 Task: Add Cascadian Farm Organic Hearty Morning Fiber Cereal to the cart.
Action: Mouse moved to (867, 284)
Screenshot: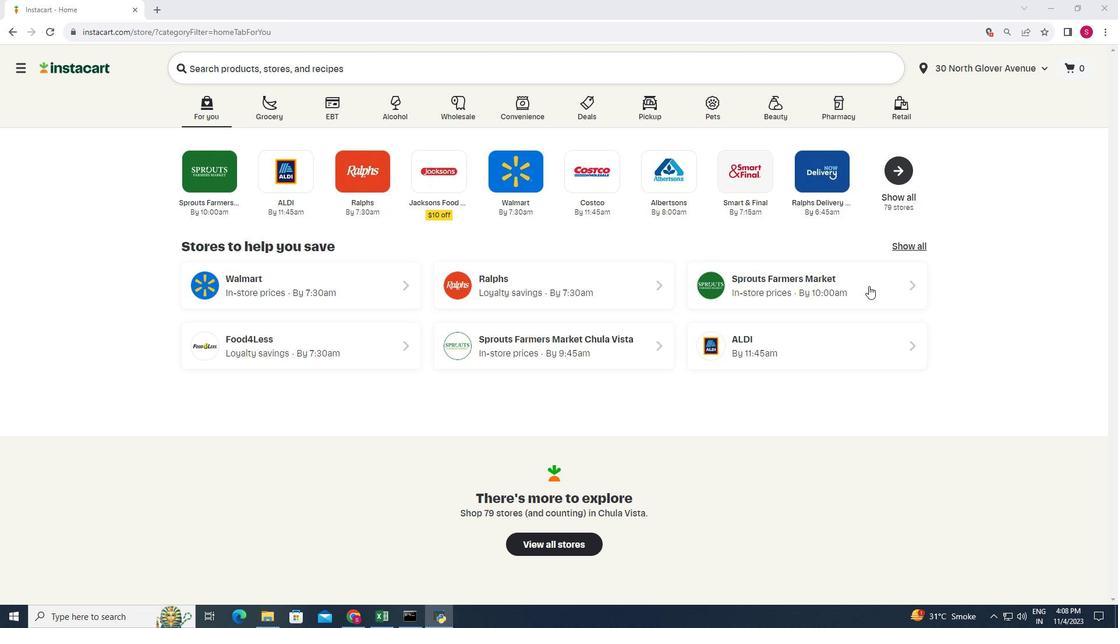 
Action: Mouse pressed left at (867, 284)
Screenshot: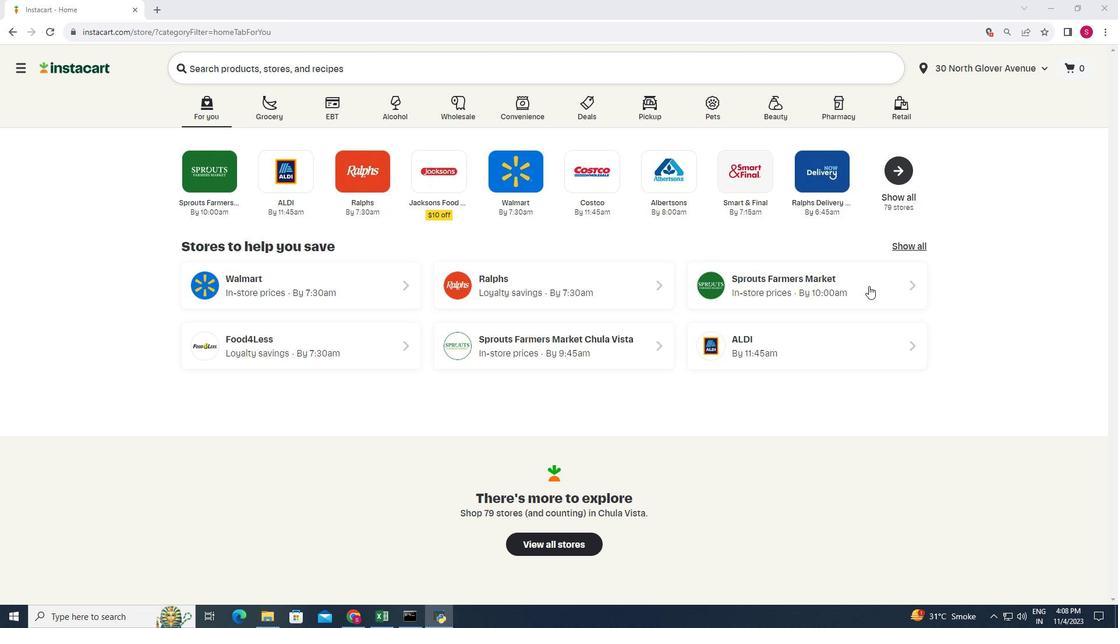 
Action: Mouse moved to (78, 391)
Screenshot: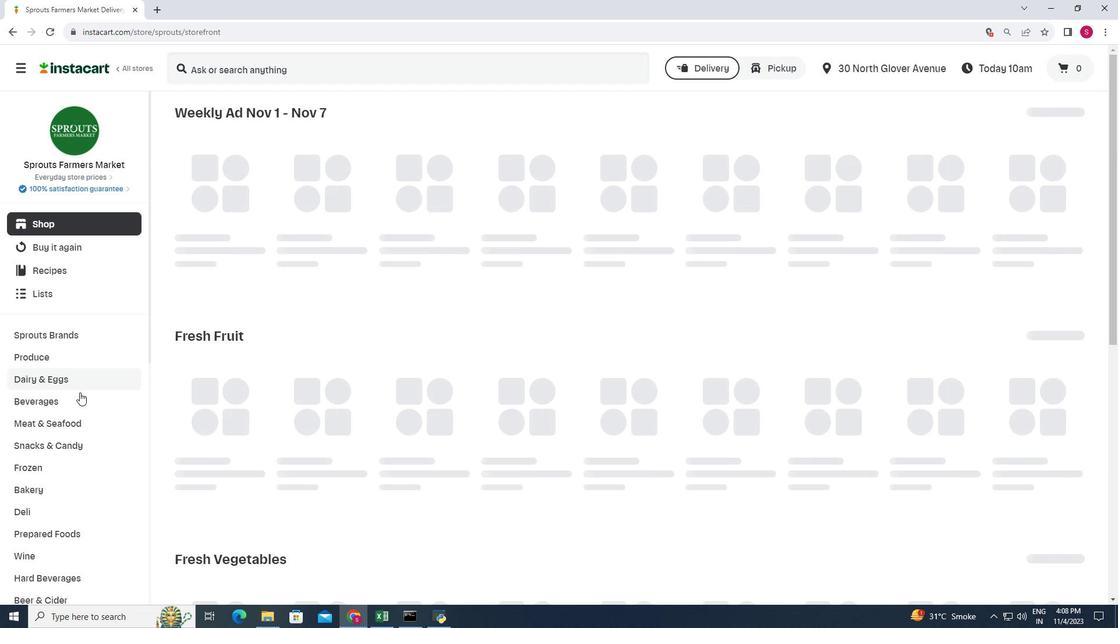 
Action: Mouse scrolled (78, 390) with delta (0, 0)
Screenshot: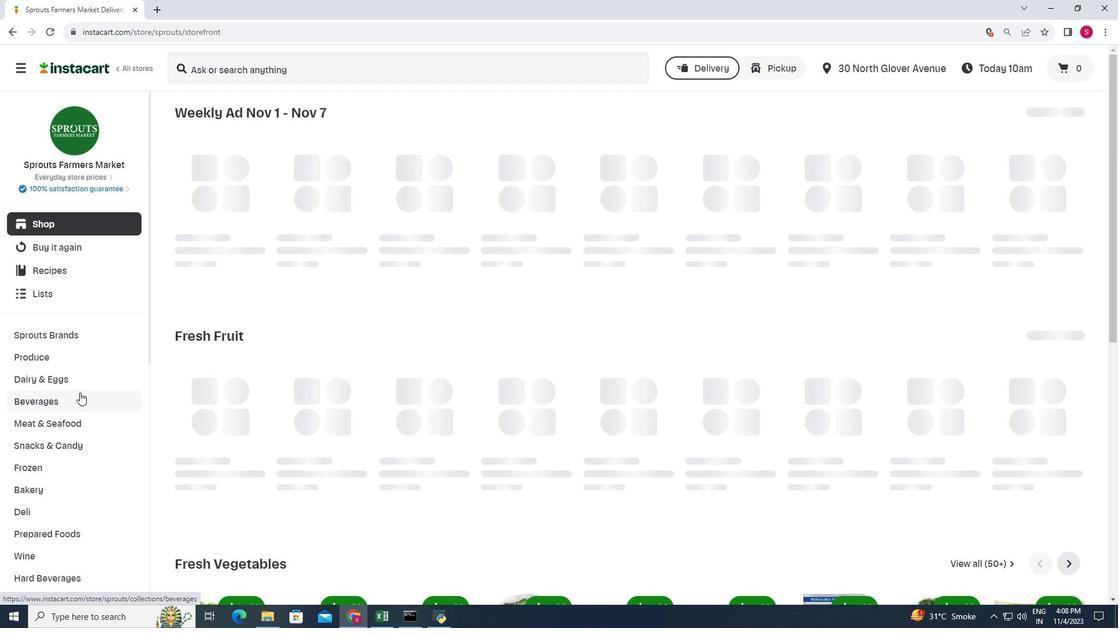 
Action: Mouse scrolled (78, 390) with delta (0, 0)
Screenshot: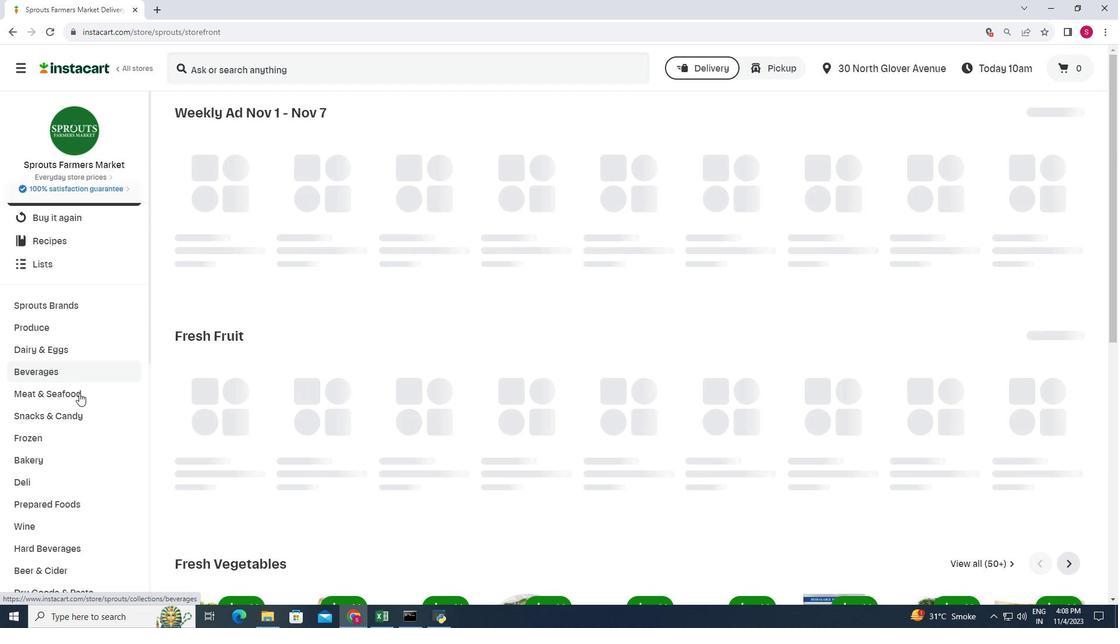 
Action: Mouse moved to (77, 391)
Screenshot: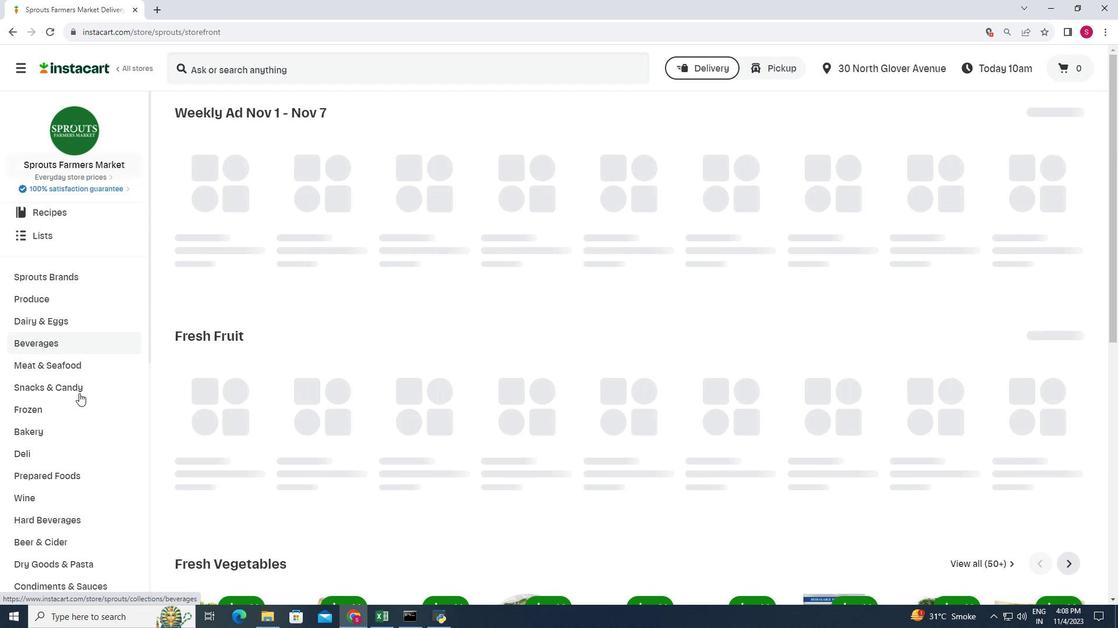 
Action: Mouse scrolled (77, 391) with delta (0, 0)
Screenshot: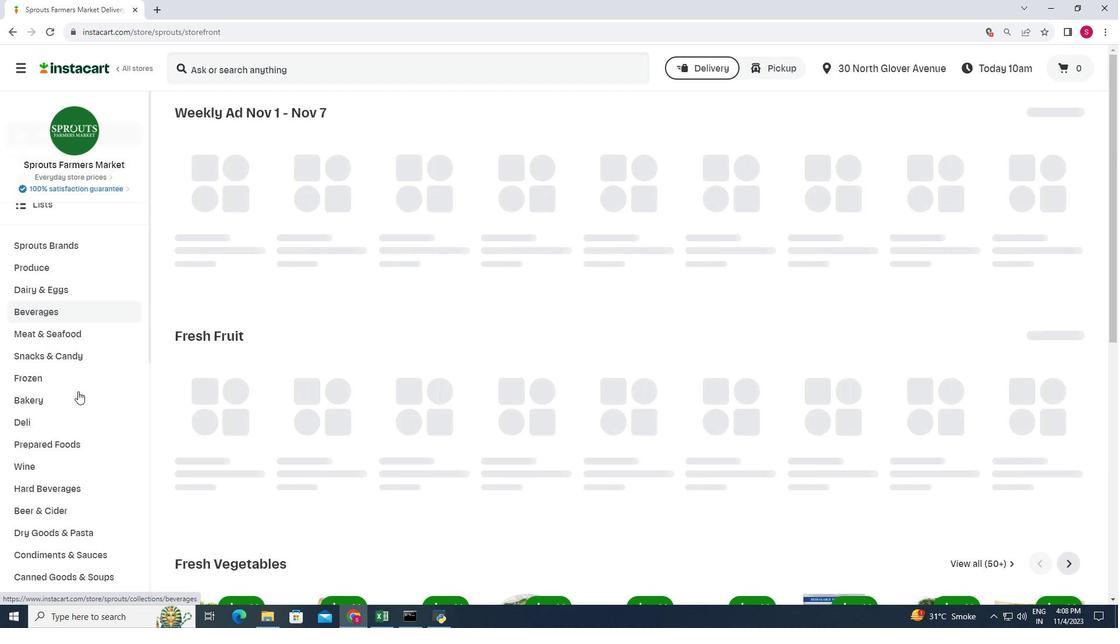 
Action: Mouse moved to (54, 515)
Screenshot: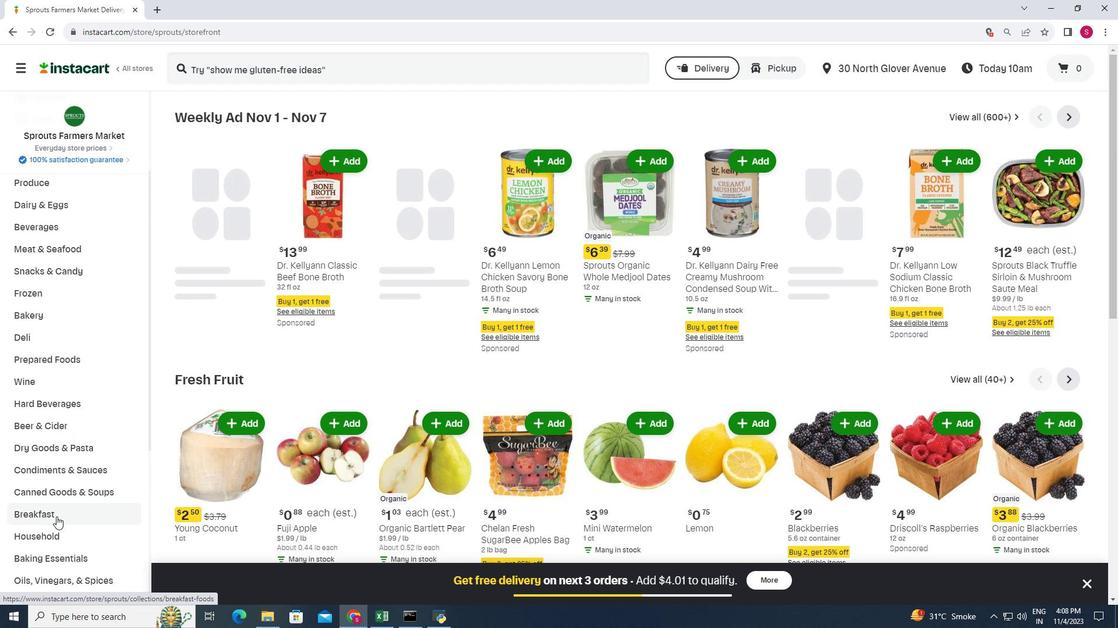 
Action: Mouse pressed left at (54, 515)
Screenshot: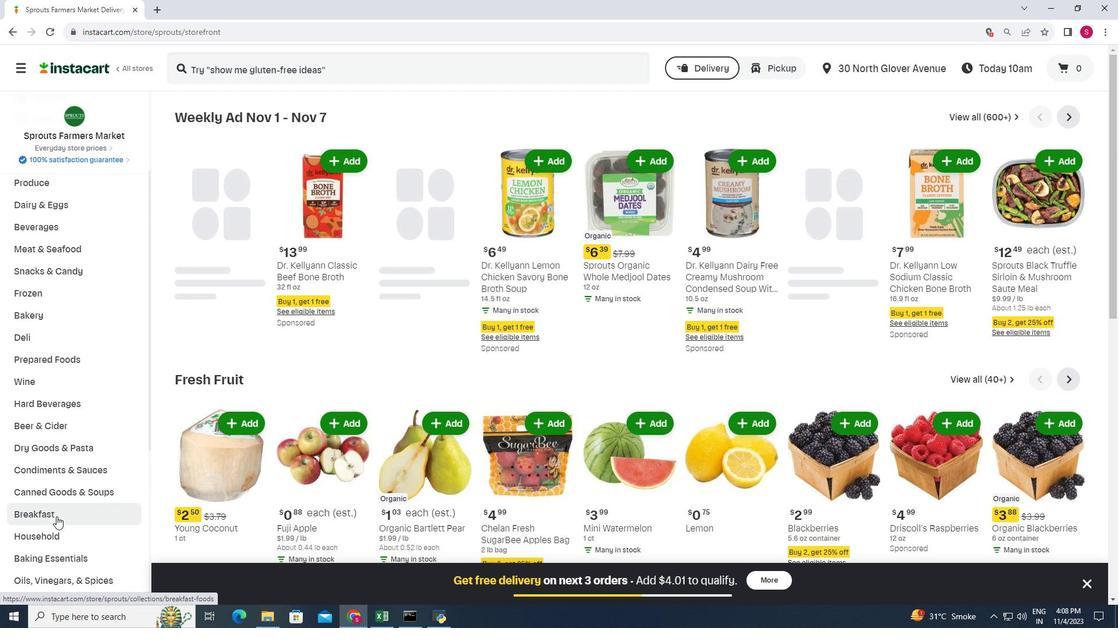 
Action: Mouse moved to (780, 145)
Screenshot: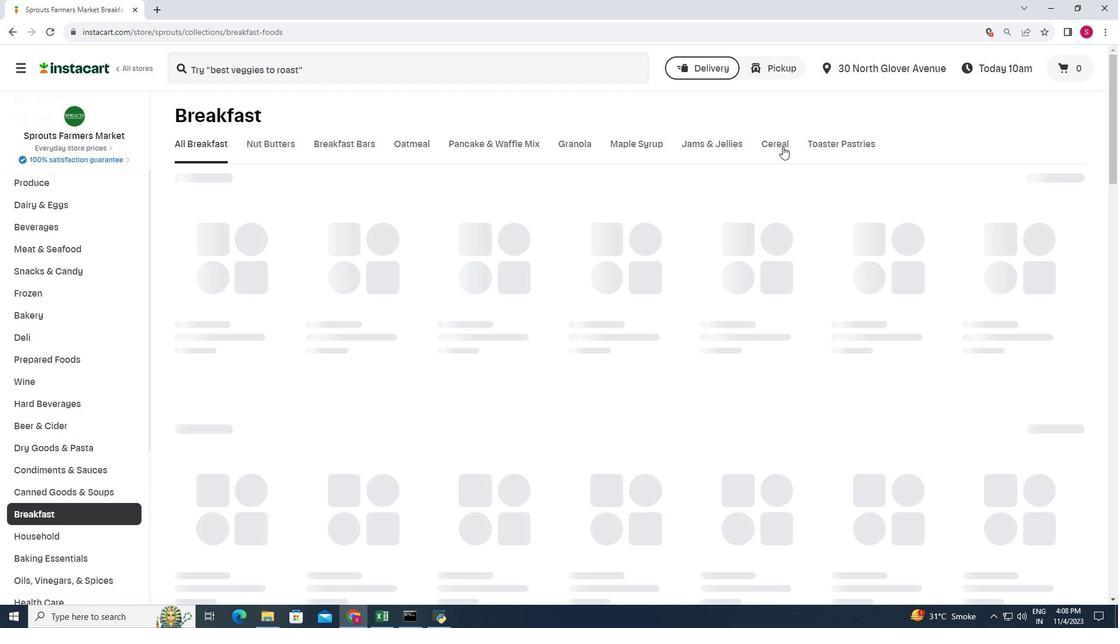 
Action: Mouse pressed left at (780, 145)
Screenshot: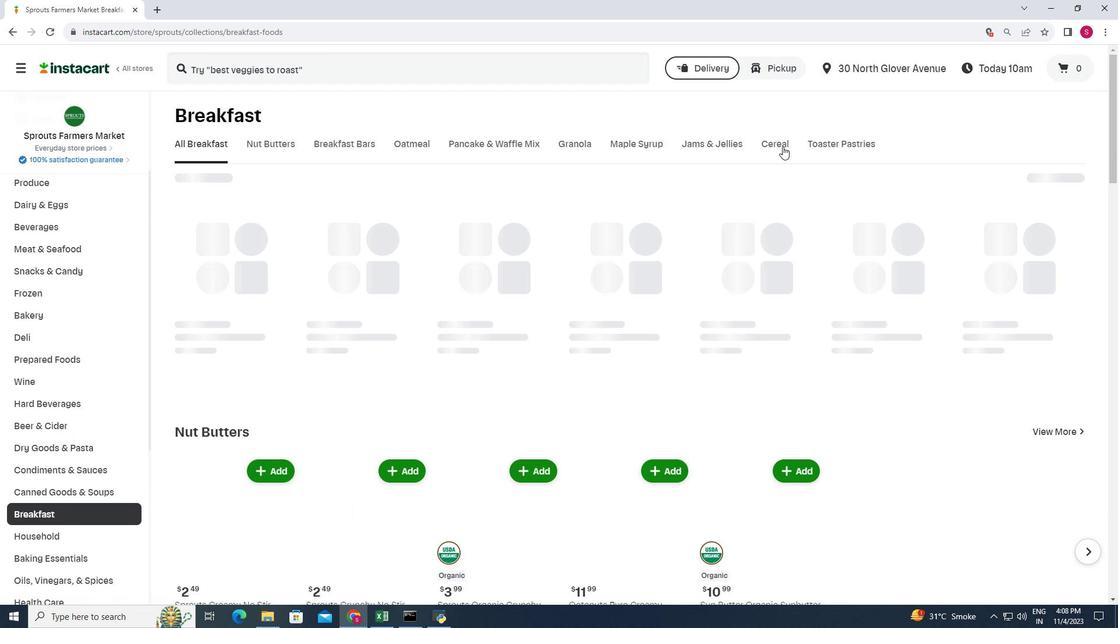 
Action: Mouse moved to (391, 215)
Screenshot: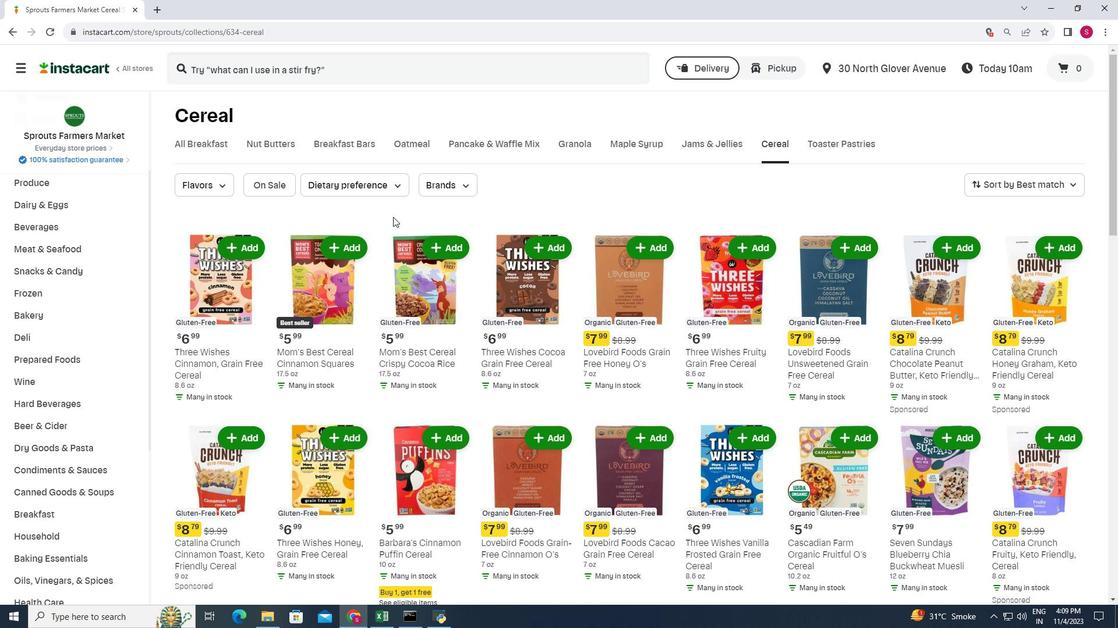 
Action: Mouse scrolled (391, 214) with delta (0, 0)
Screenshot: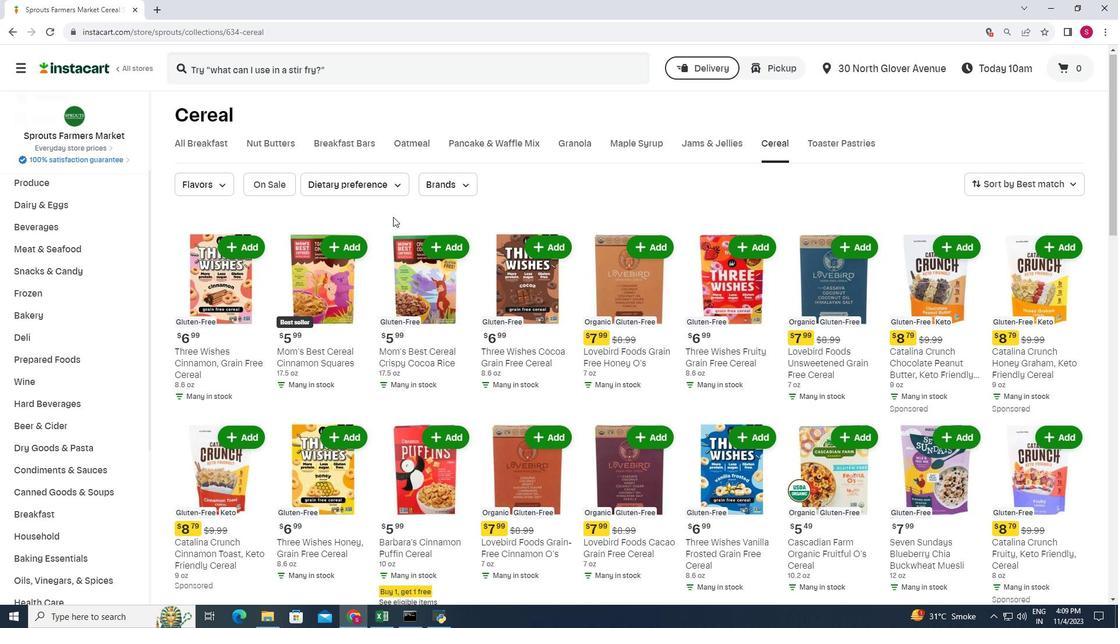 
Action: Mouse moved to (465, 328)
Screenshot: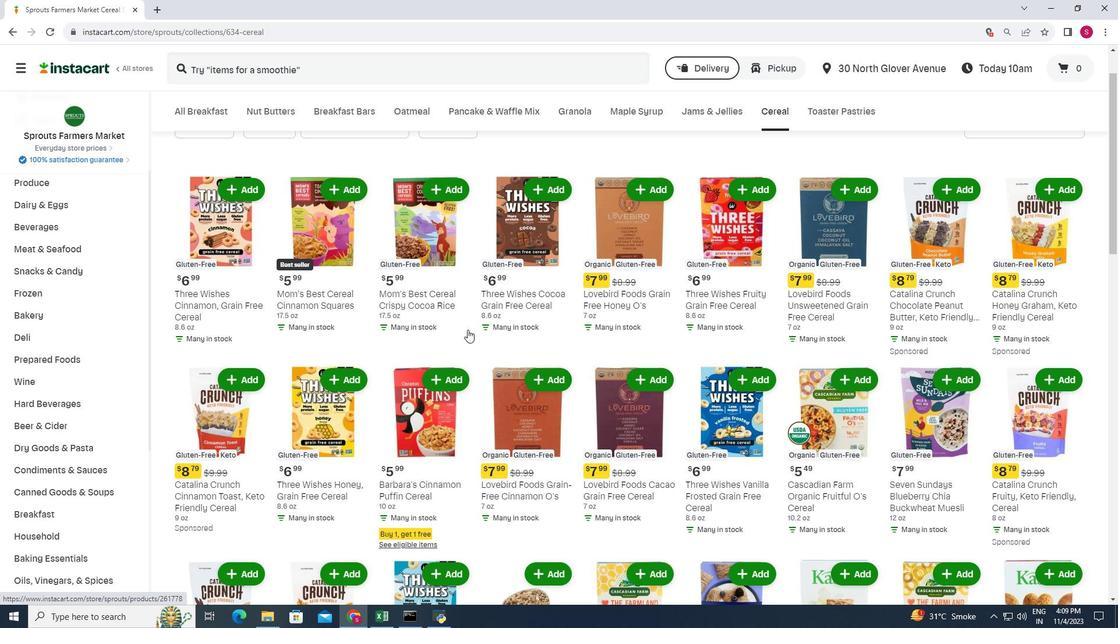
Action: Mouse scrolled (465, 327) with delta (0, 0)
Screenshot: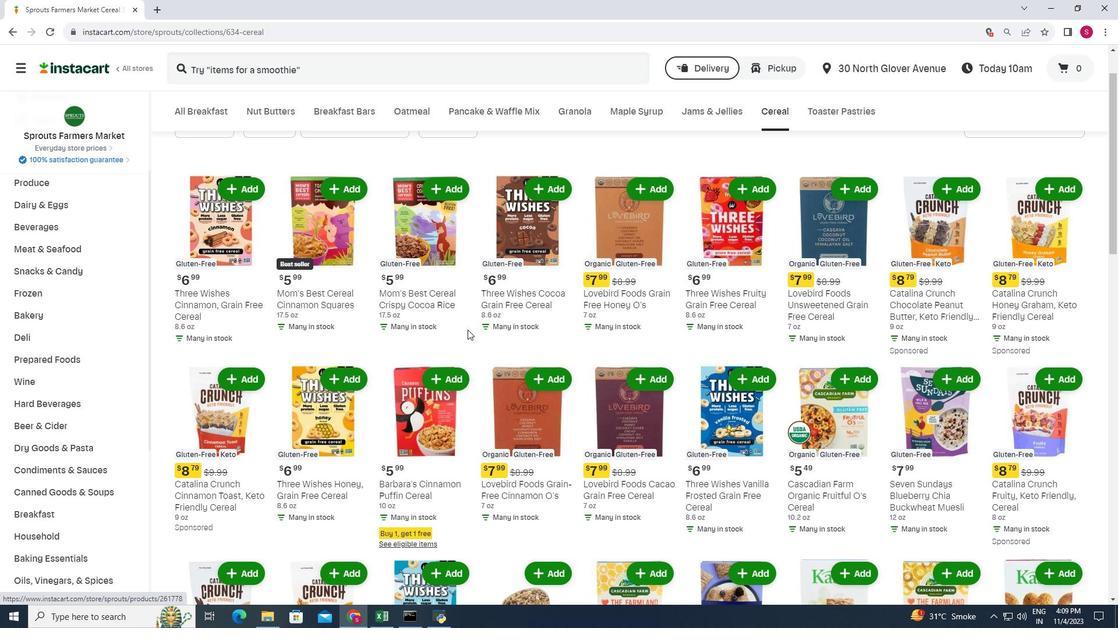 
Action: Mouse scrolled (465, 327) with delta (0, 0)
Screenshot: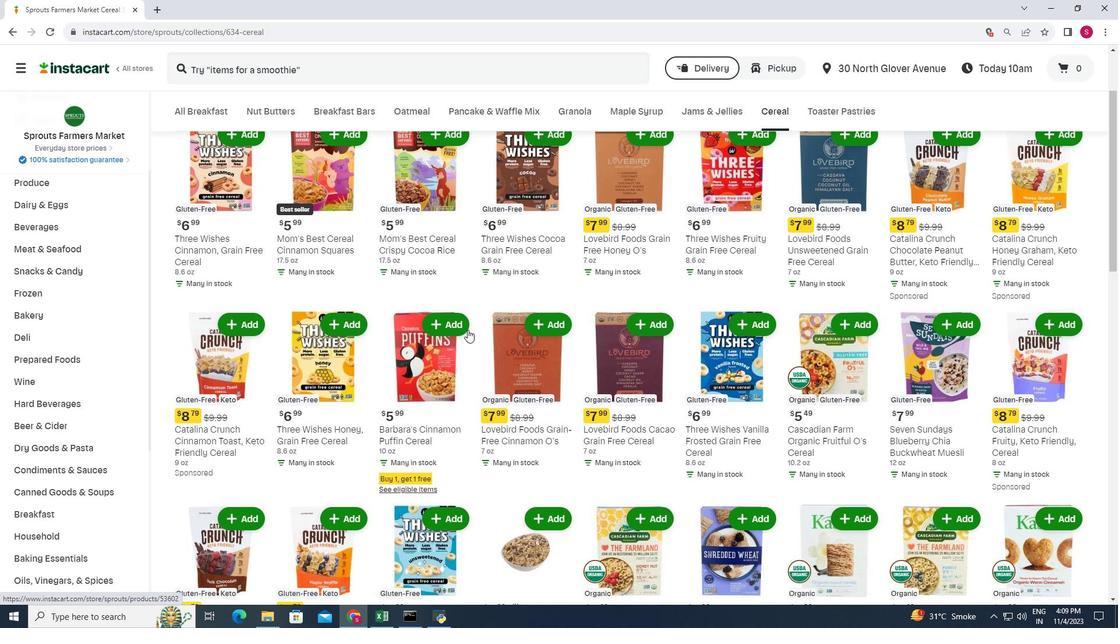 
Action: Mouse moved to (373, 302)
Screenshot: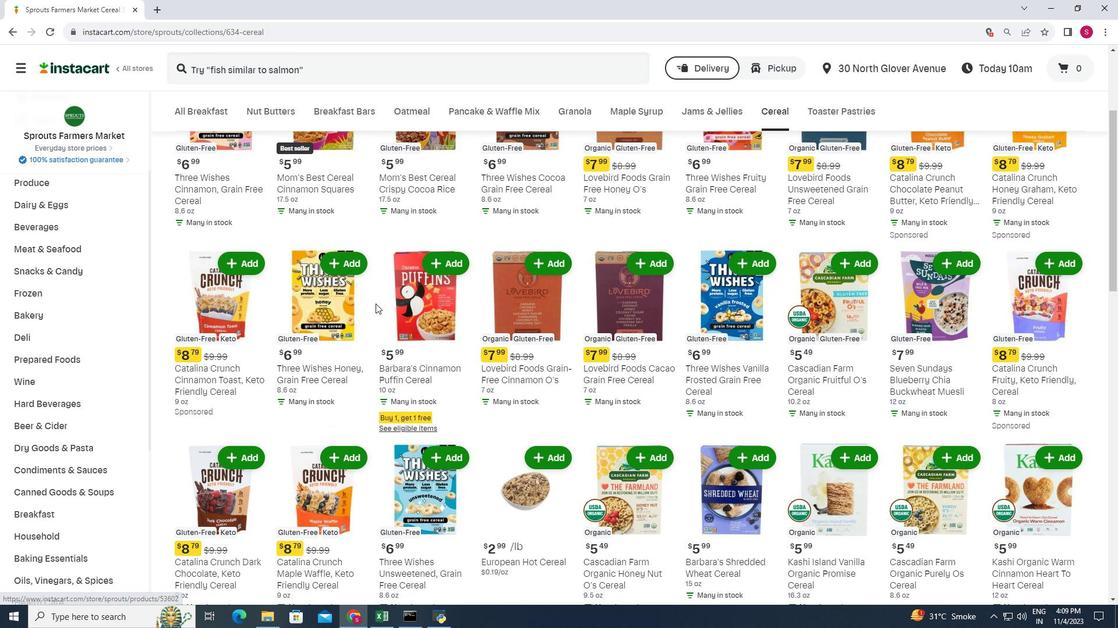 
Action: Mouse scrolled (373, 301) with delta (0, 0)
Screenshot: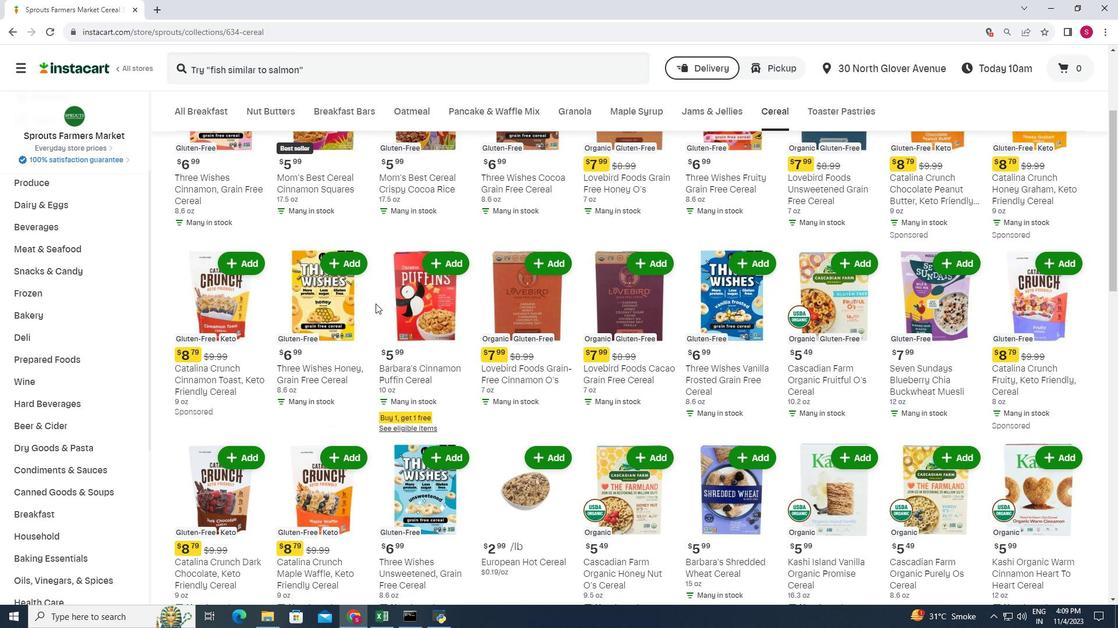 
Action: Mouse moved to (370, 303)
Screenshot: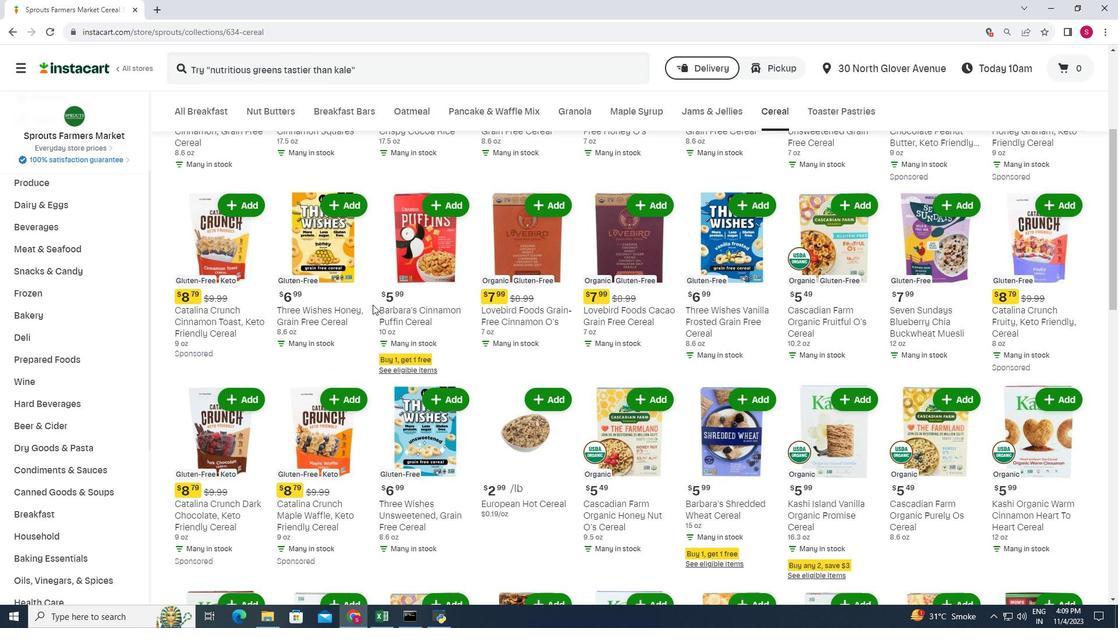 
Action: Mouse scrolled (370, 302) with delta (0, 0)
Screenshot: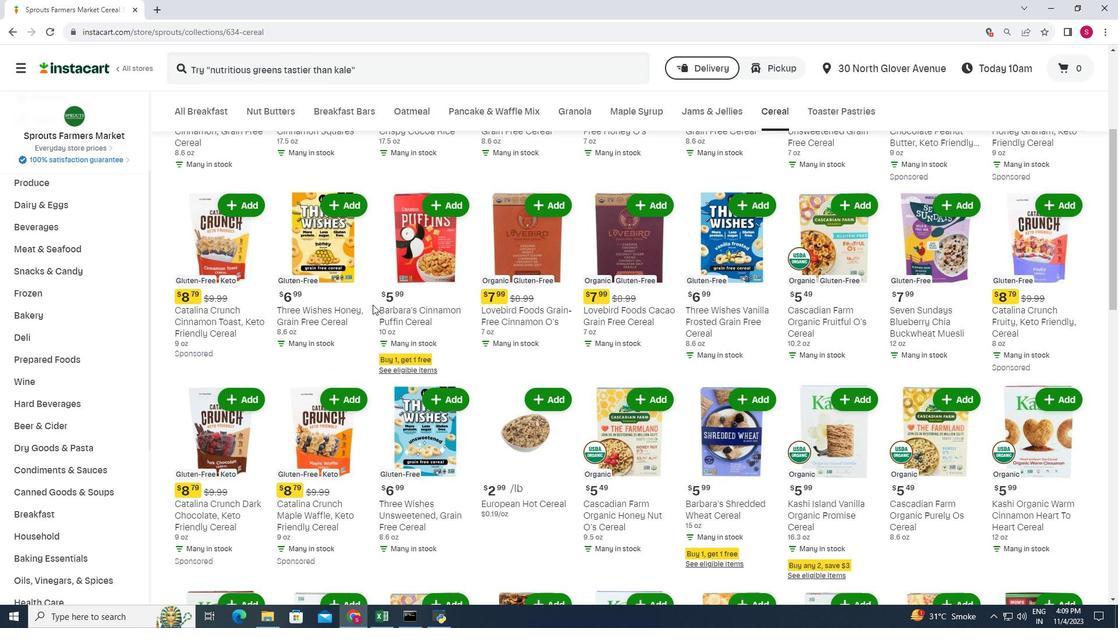 
Action: Mouse moved to (366, 304)
Screenshot: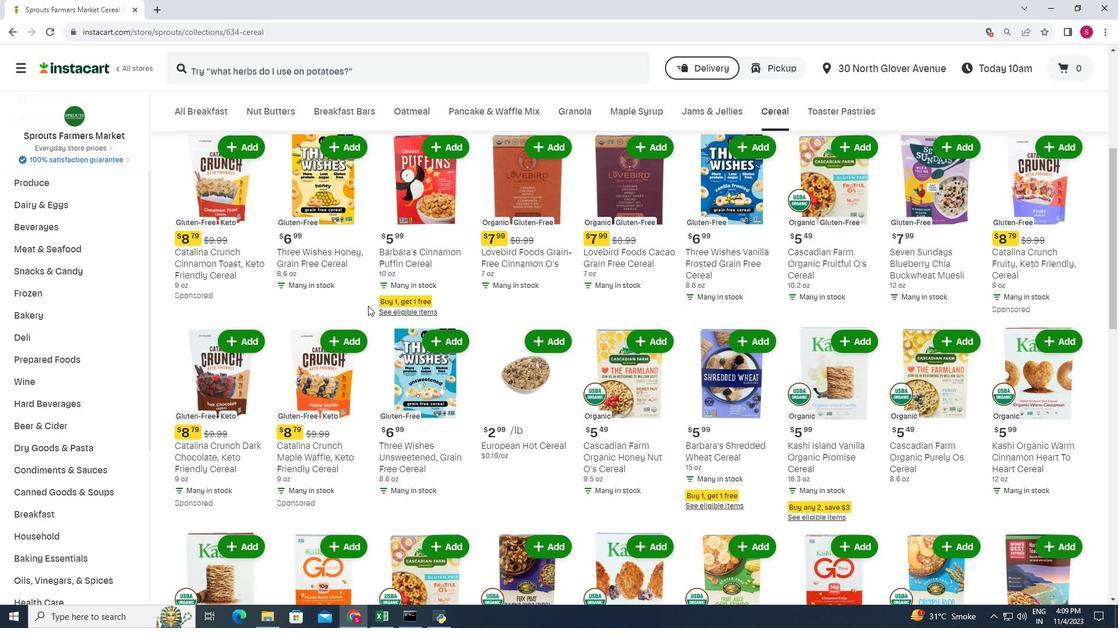 
Action: Mouse scrolled (366, 303) with delta (0, 0)
Screenshot: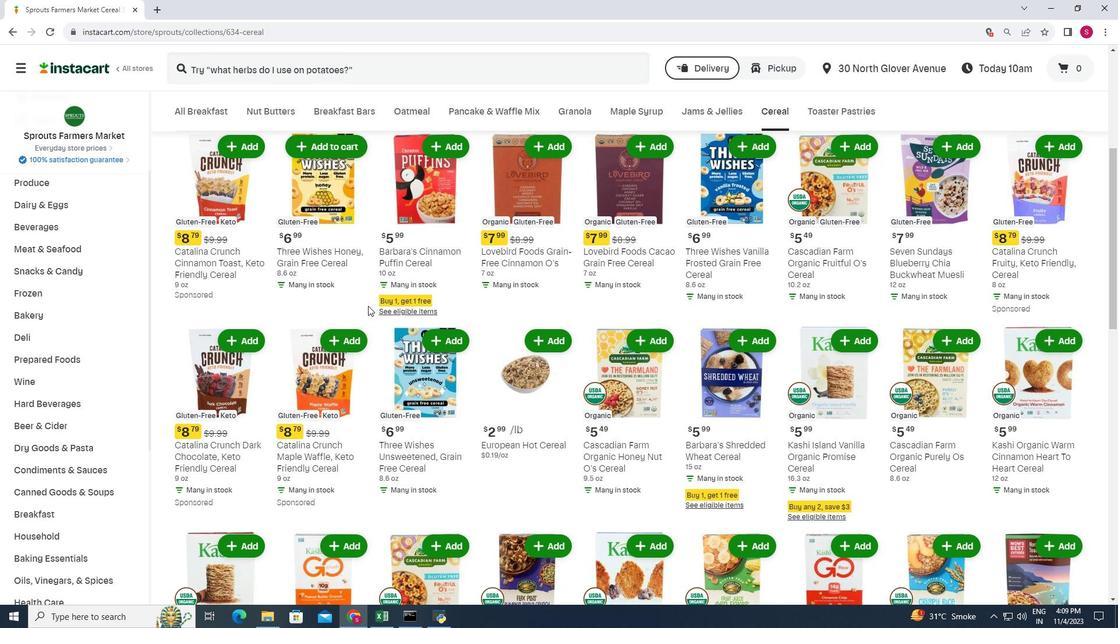 
Action: Mouse moved to (366, 303)
Screenshot: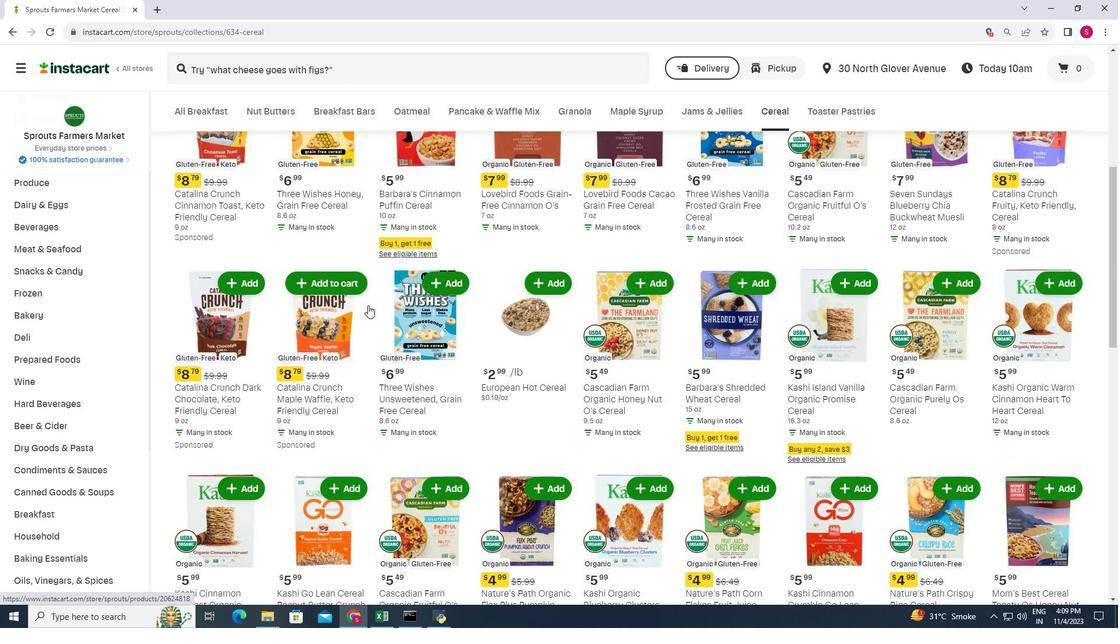 
Action: Mouse scrolled (366, 303) with delta (0, 0)
Screenshot: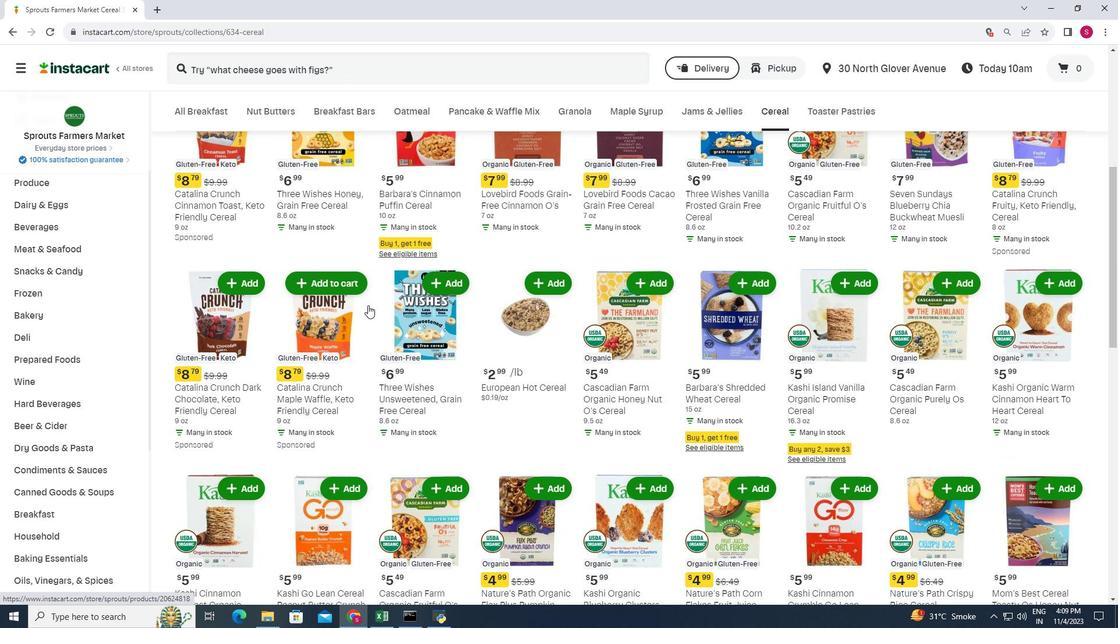 
Action: Mouse moved to (367, 303)
Screenshot: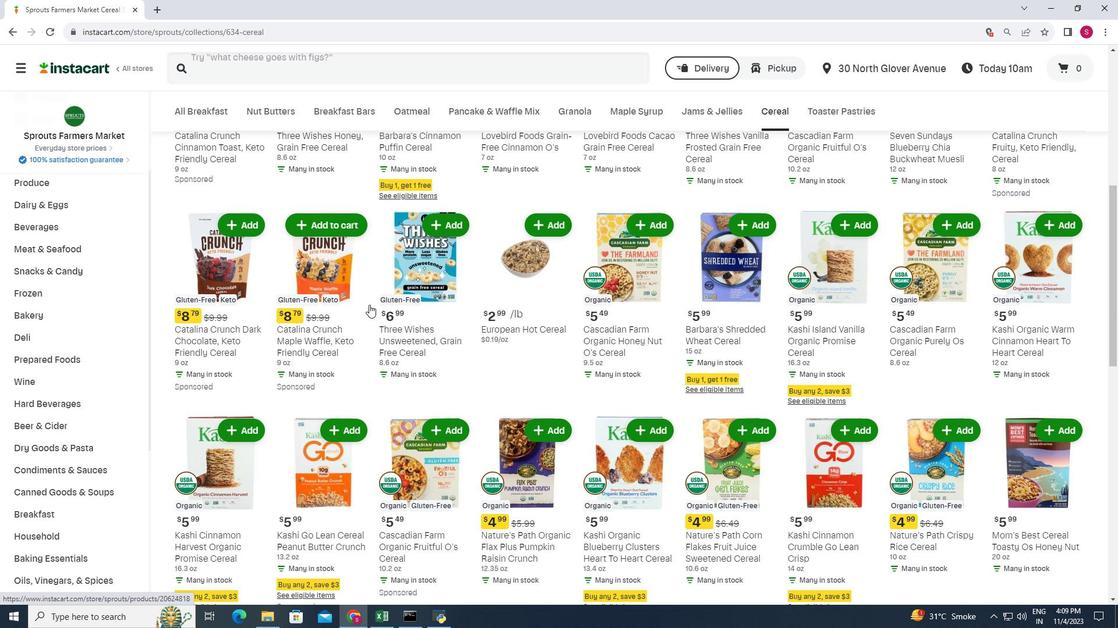 
Action: Mouse scrolled (367, 302) with delta (0, 0)
Screenshot: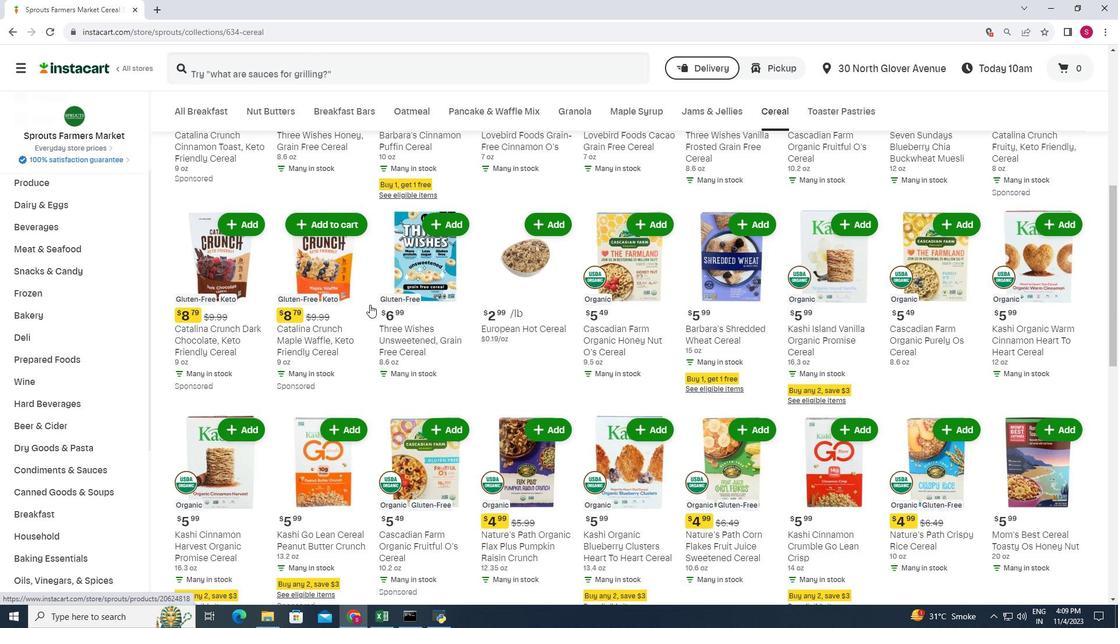 
Action: Mouse moved to (368, 303)
Screenshot: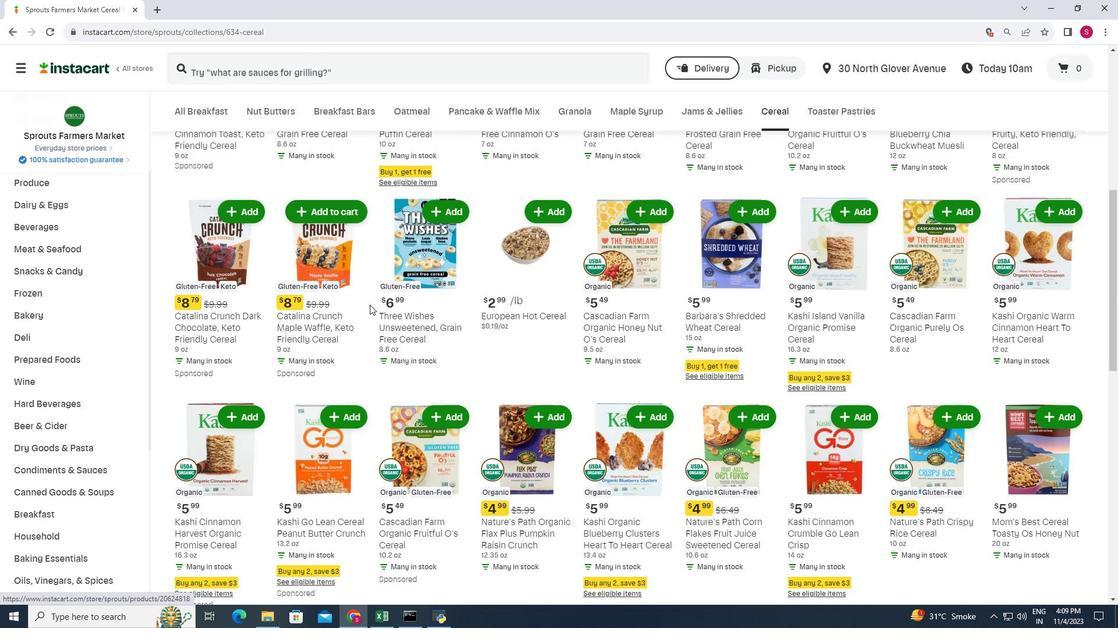 
Action: Mouse scrolled (368, 302) with delta (0, 0)
Screenshot: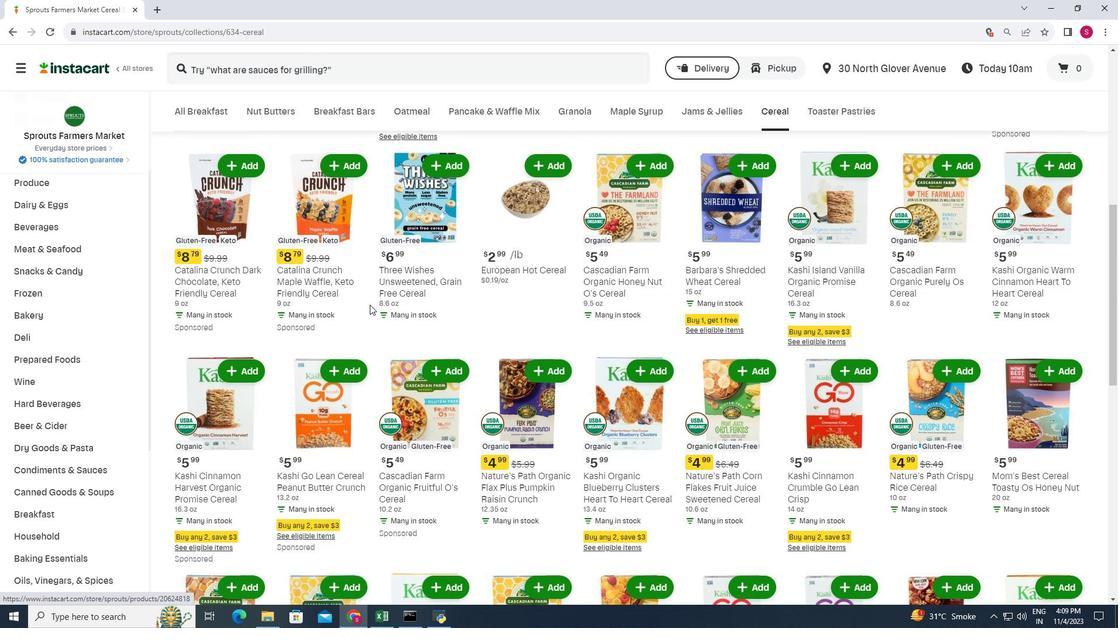 
Action: Mouse scrolled (368, 302) with delta (0, 0)
Screenshot: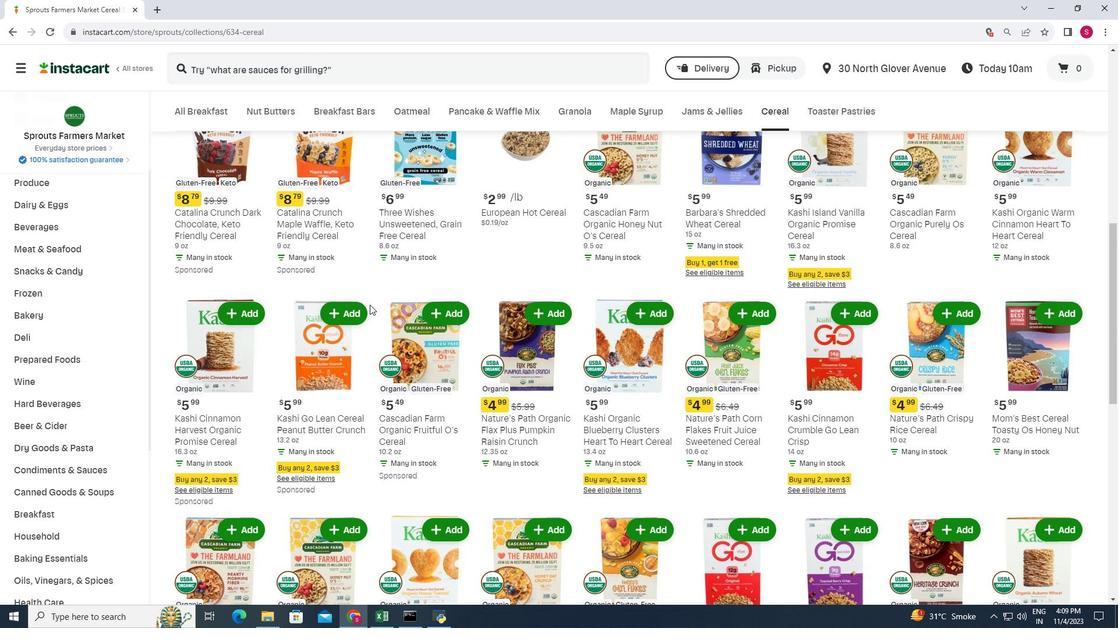 
Action: Mouse scrolled (368, 302) with delta (0, 0)
Screenshot: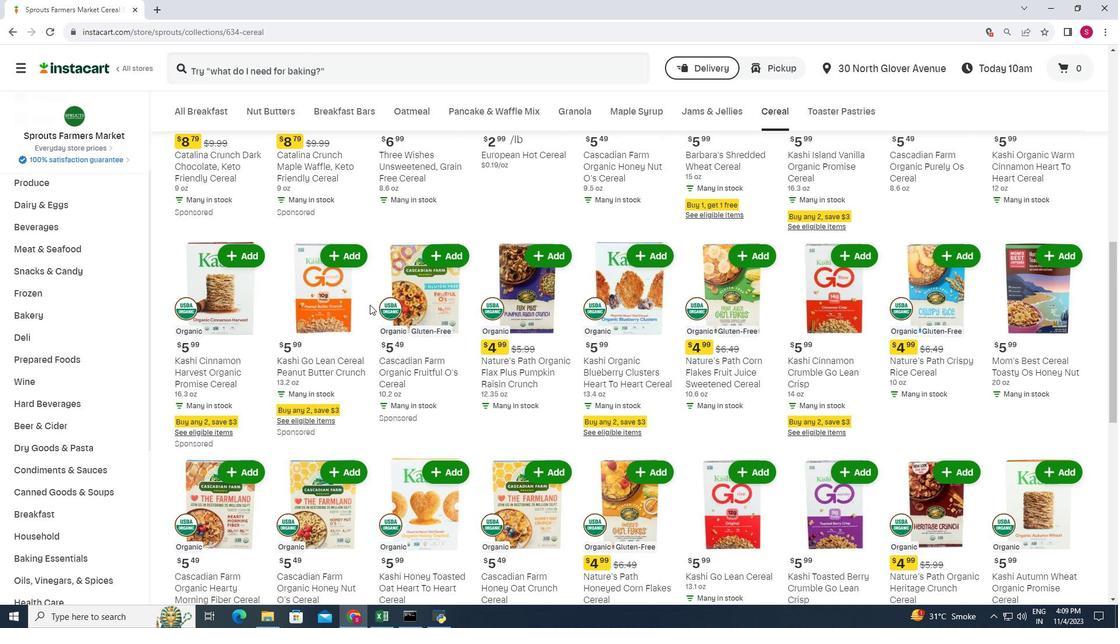 
Action: Mouse scrolled (368, 302) with delta (0, 0)
Screenshot: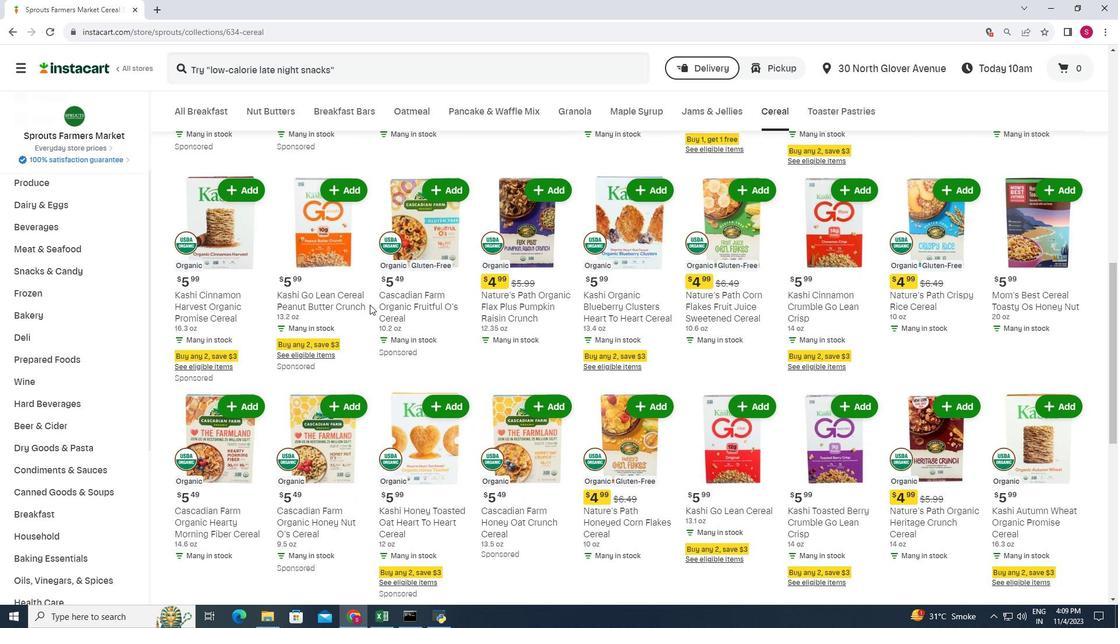 
Action: Mouse scrolled (368, 302) with delta (0, 0)
Screenshot: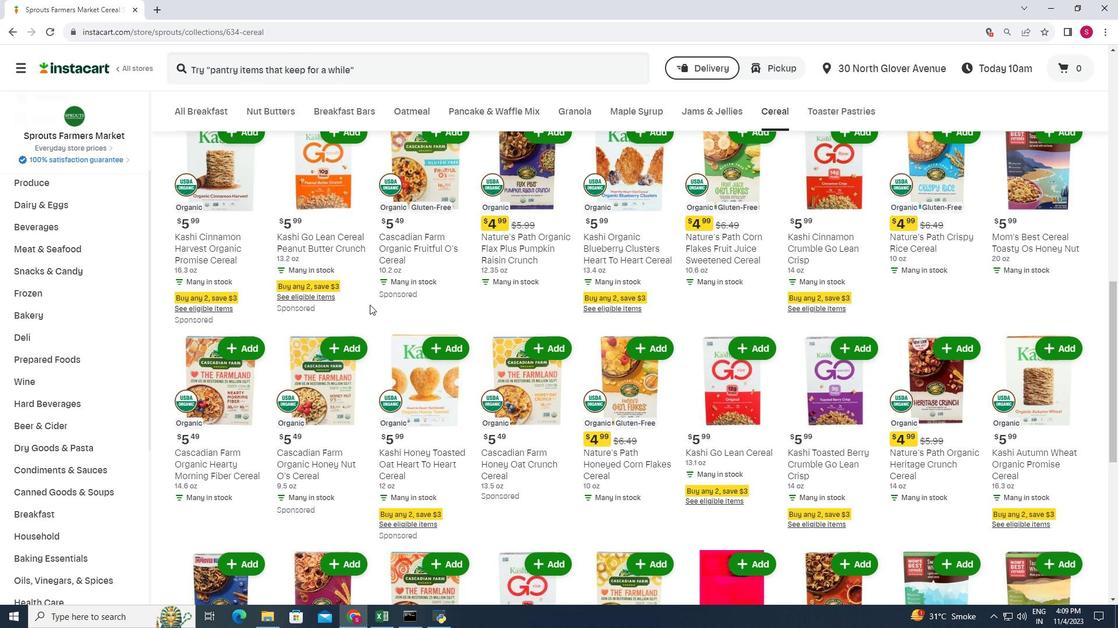 
Action: Mouse scrolled (368, 302) with delta (0, 0)
Screenshot: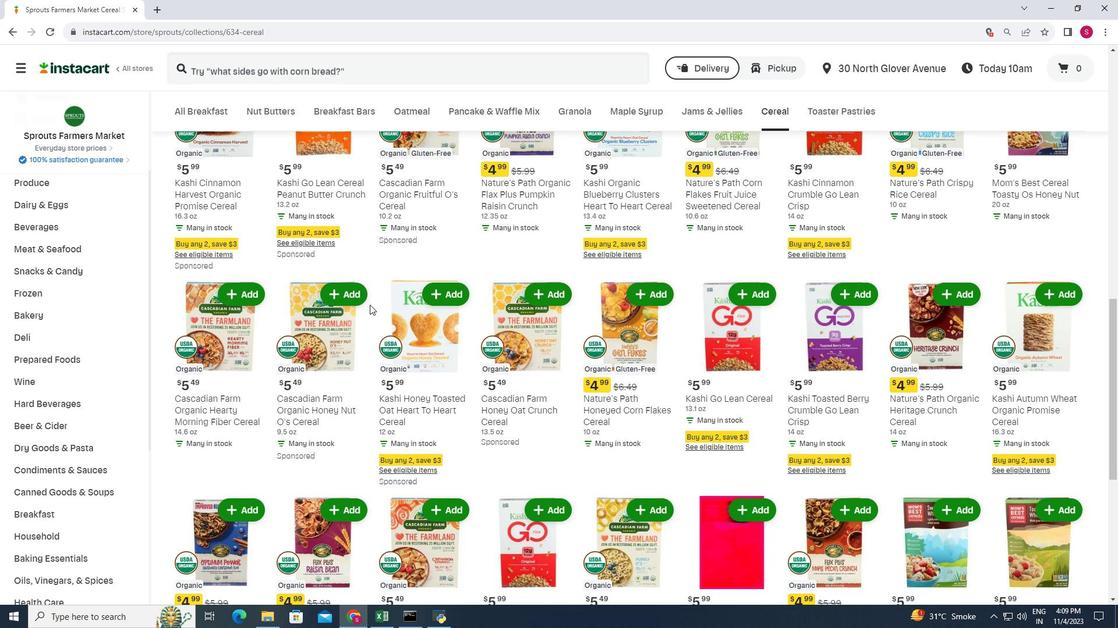 
Action: Mouse moved to (250, 239)
Screenshot: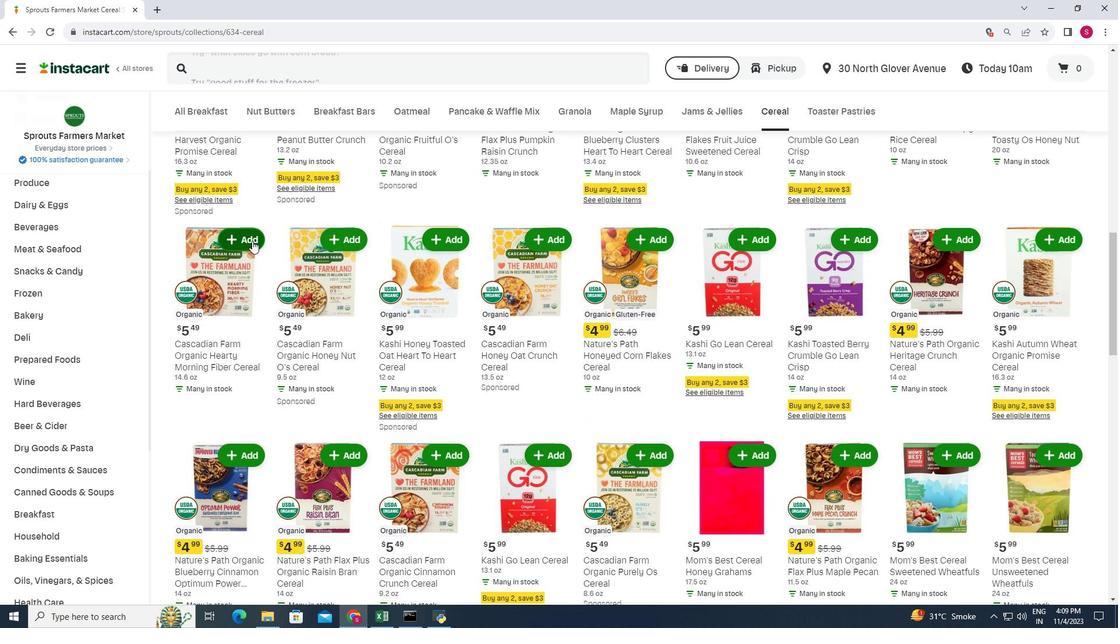 
Action: Mouse pressed left at (250, 239)
Screenshot: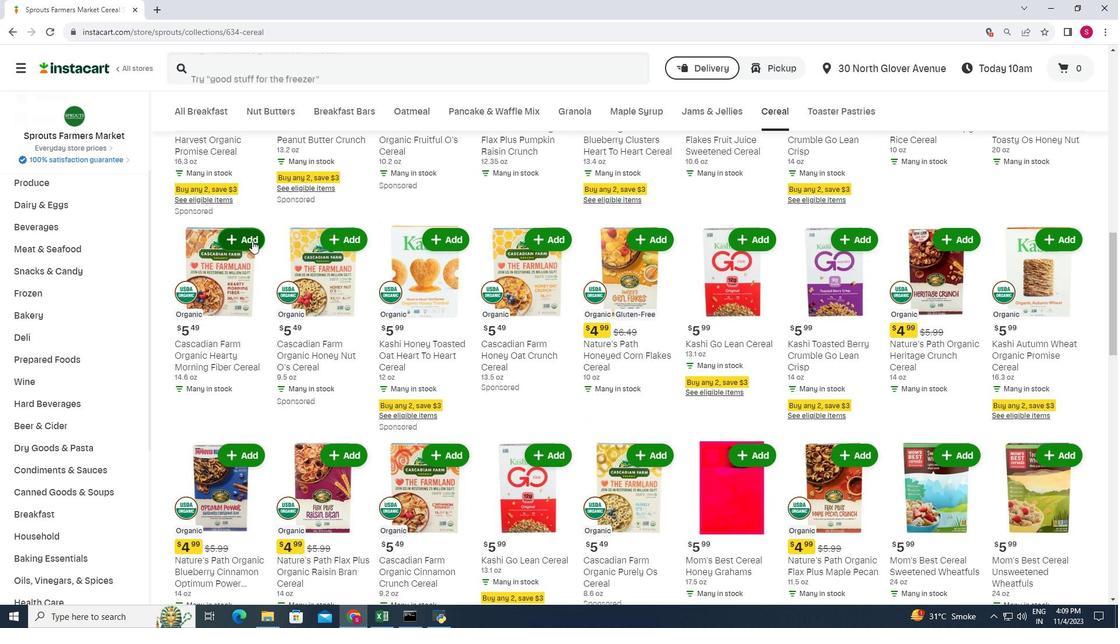 
Action: Mouse moved to (263, 206)
Screenshot: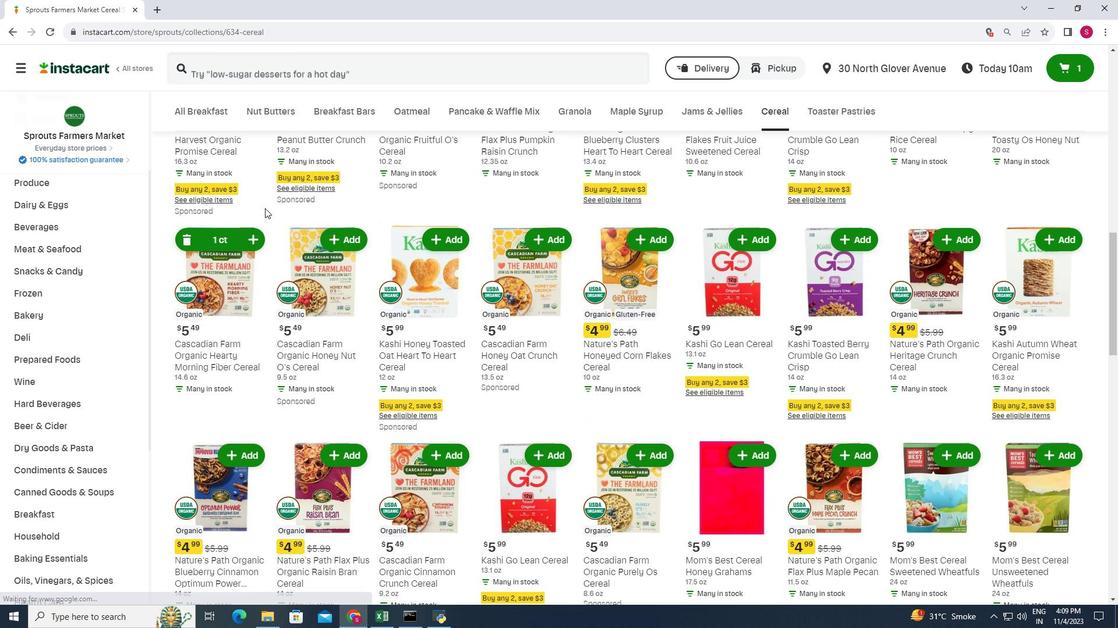 
